 Task: Check linked objects.
Action: Mouse pressed left at (941, 375)
Screenshot: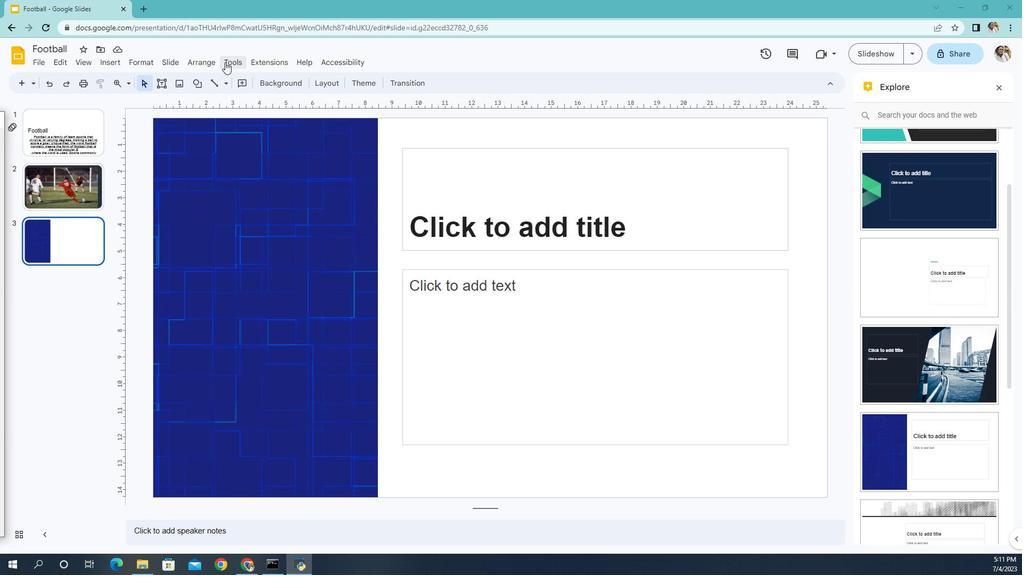 
Action: Mouse moved to (233, 112)
Screenshot: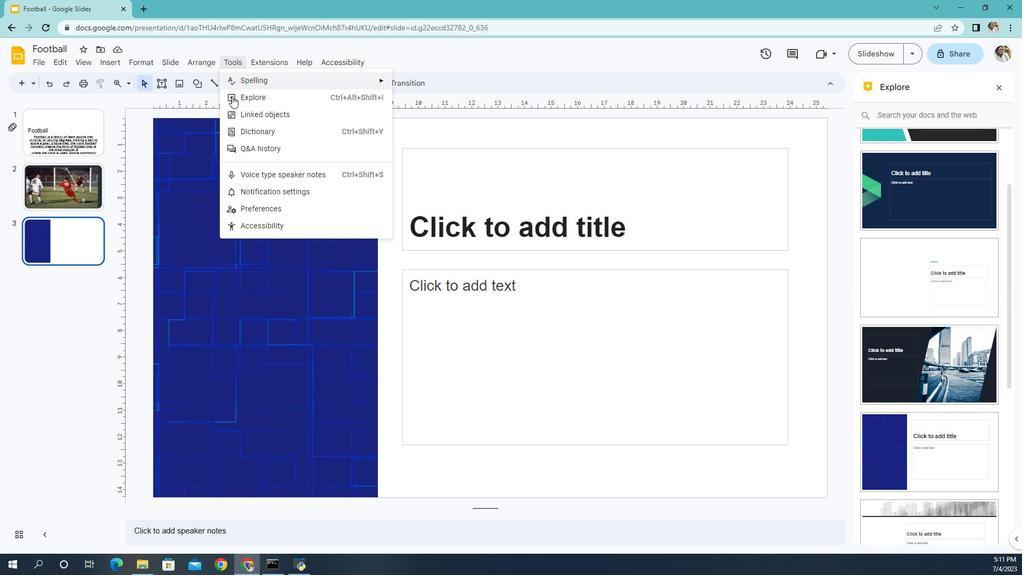 
Action: Mouse pressed left at (233, 112)
Screenshot: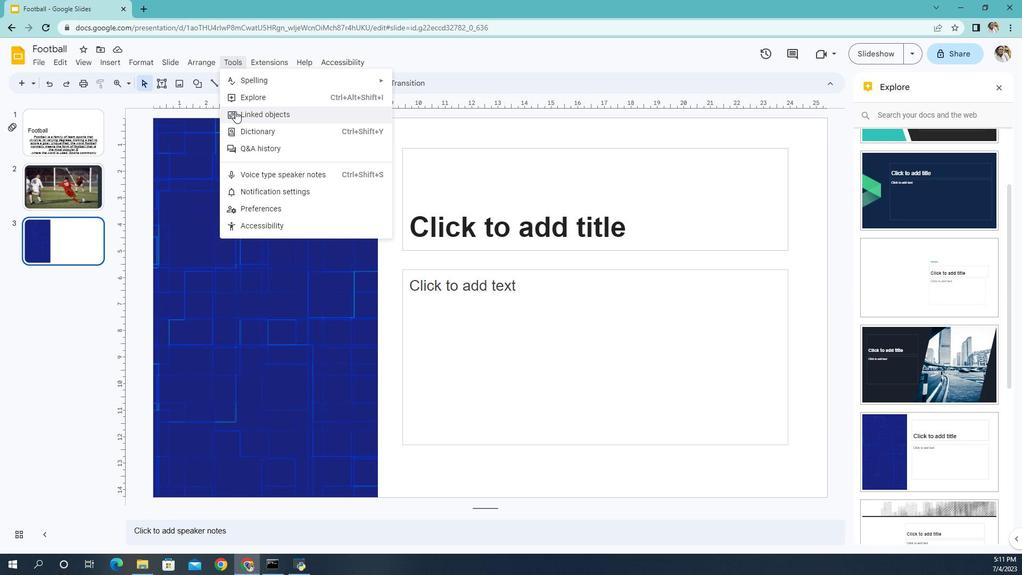 
